 Task: Look for products in the category "Fish" from Sea Cuisine.
Action: Mouse pressed left at (22, 154)
Screenshot: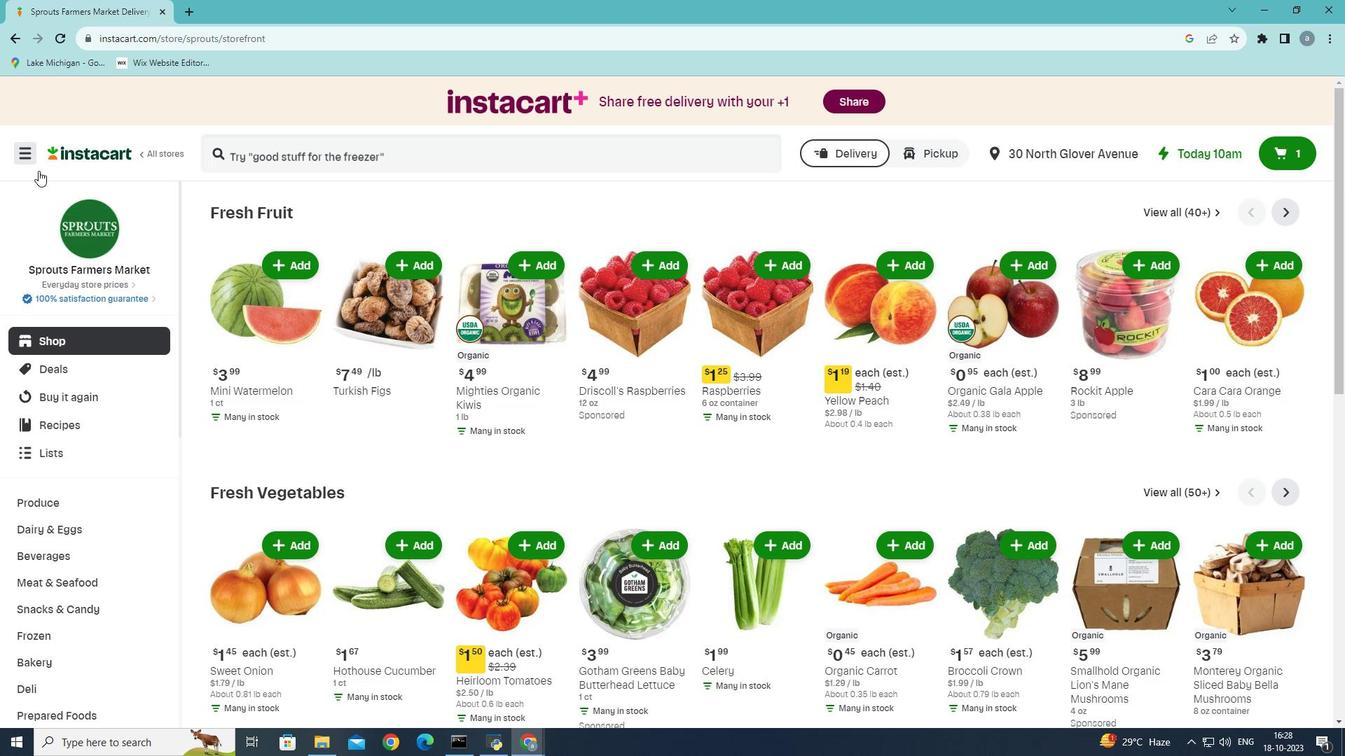
Action: Mouse moved to (98, 402)
Screenshot: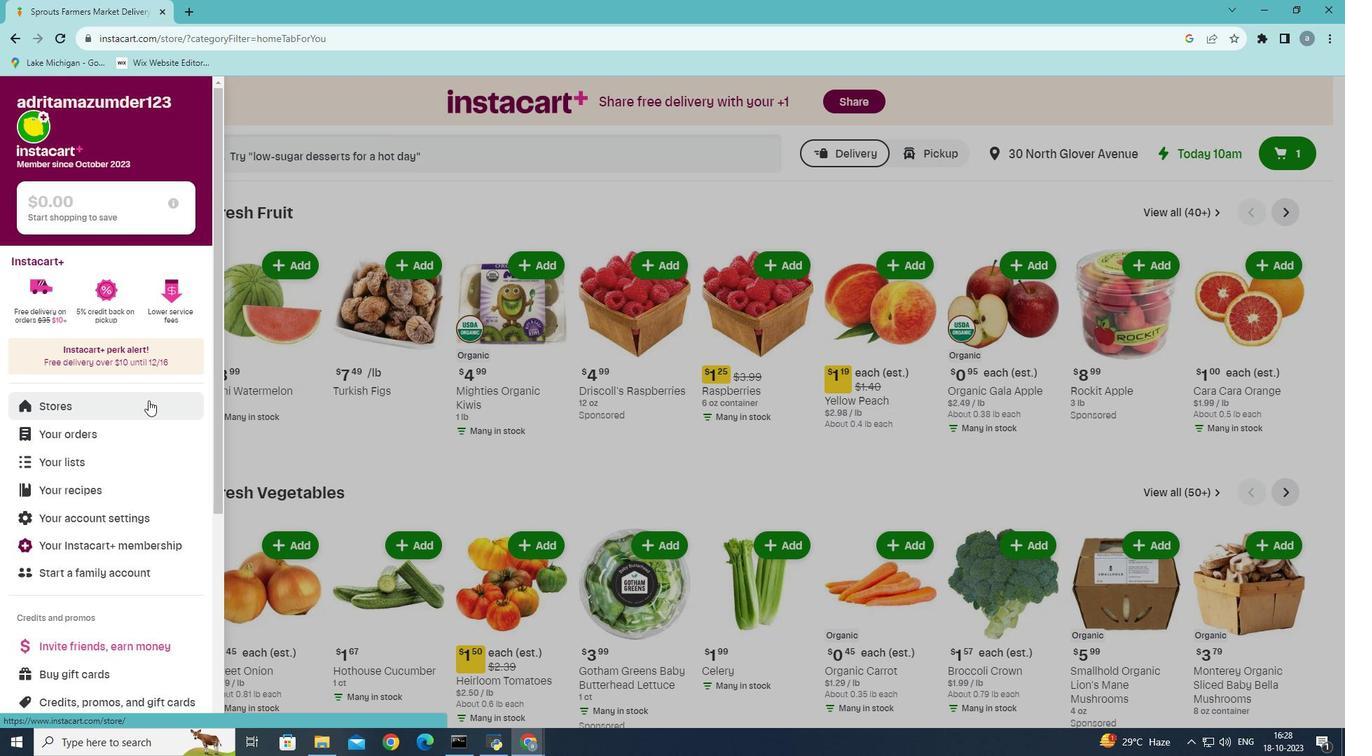 
Action: Mouse pressed left at (98, 402)
Screenshot: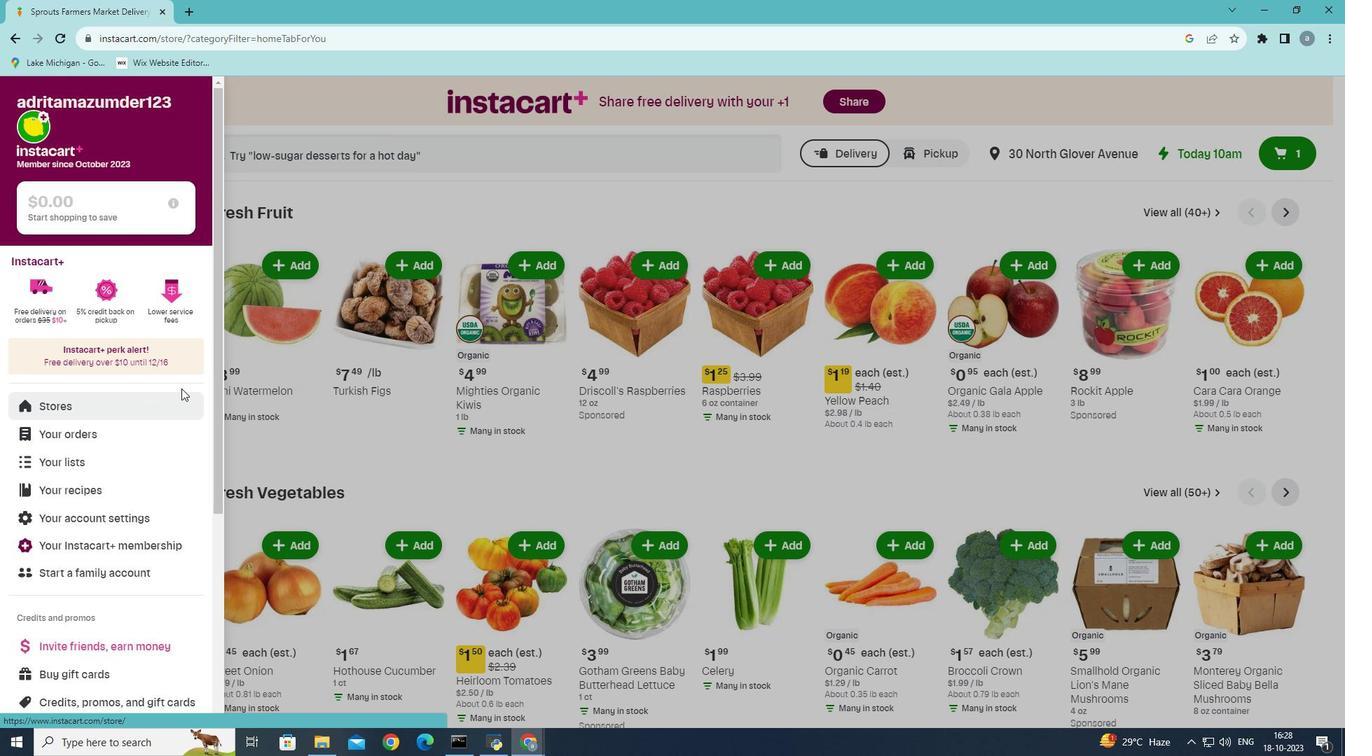 
Action: Mouse moved to (329, 162)
Screenshot: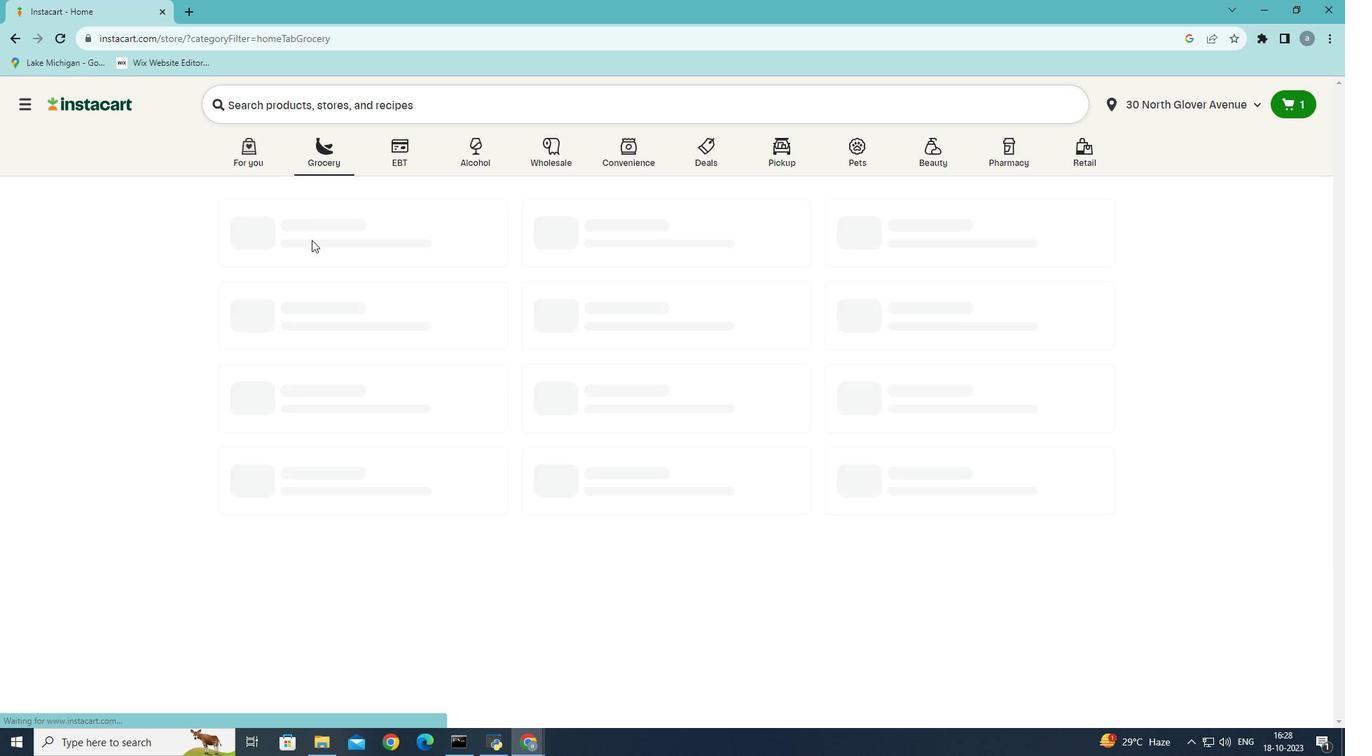 
Action: Mouse pressed left at (329, 162)
Screenshot: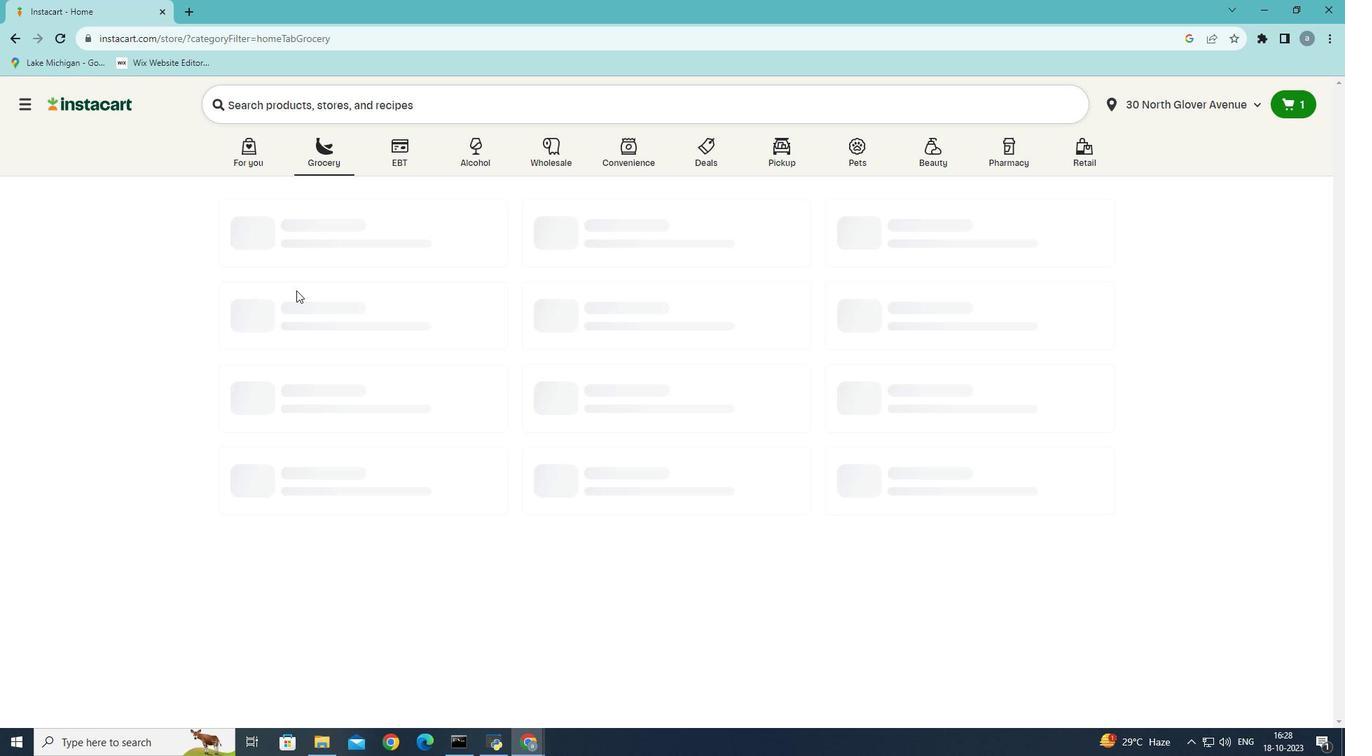 
Action: Mouse moved to (324, 417)
Screenshot: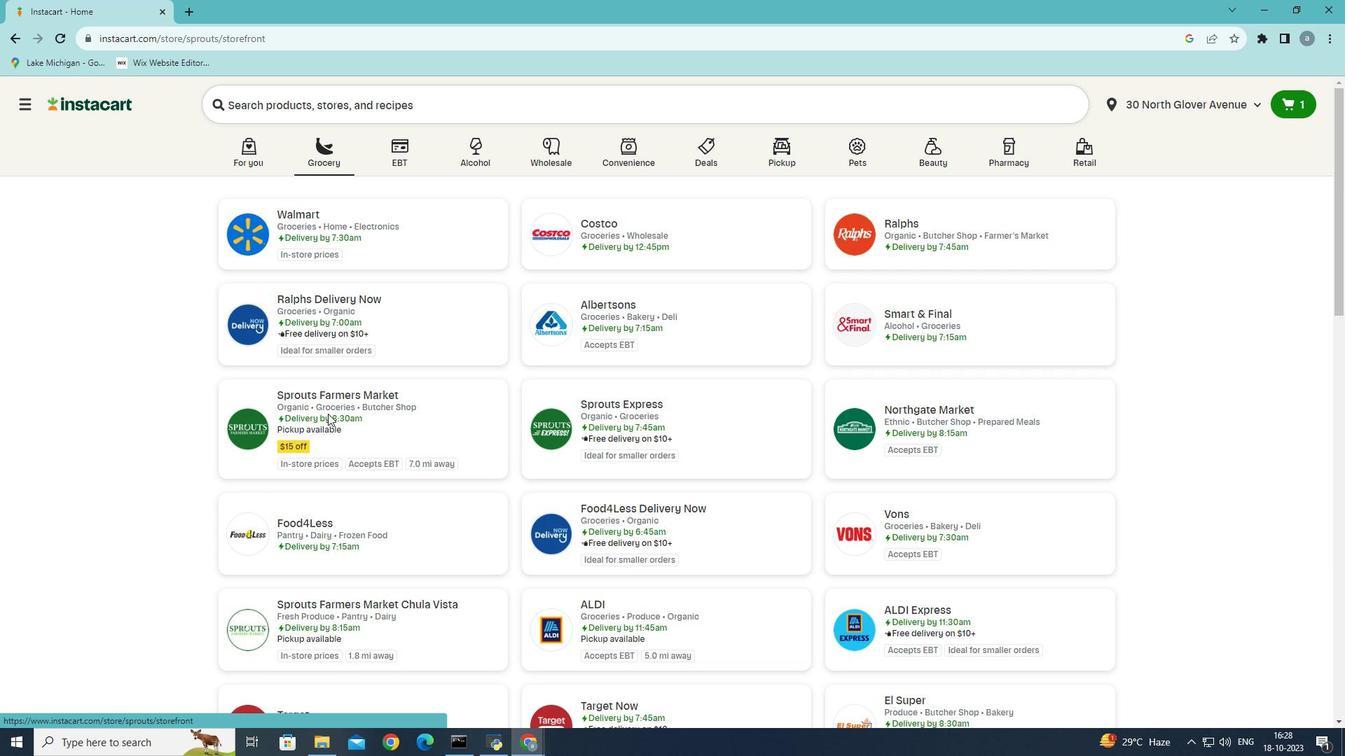 
Action: Mouse pressed left at (324, 417)
Screenshot: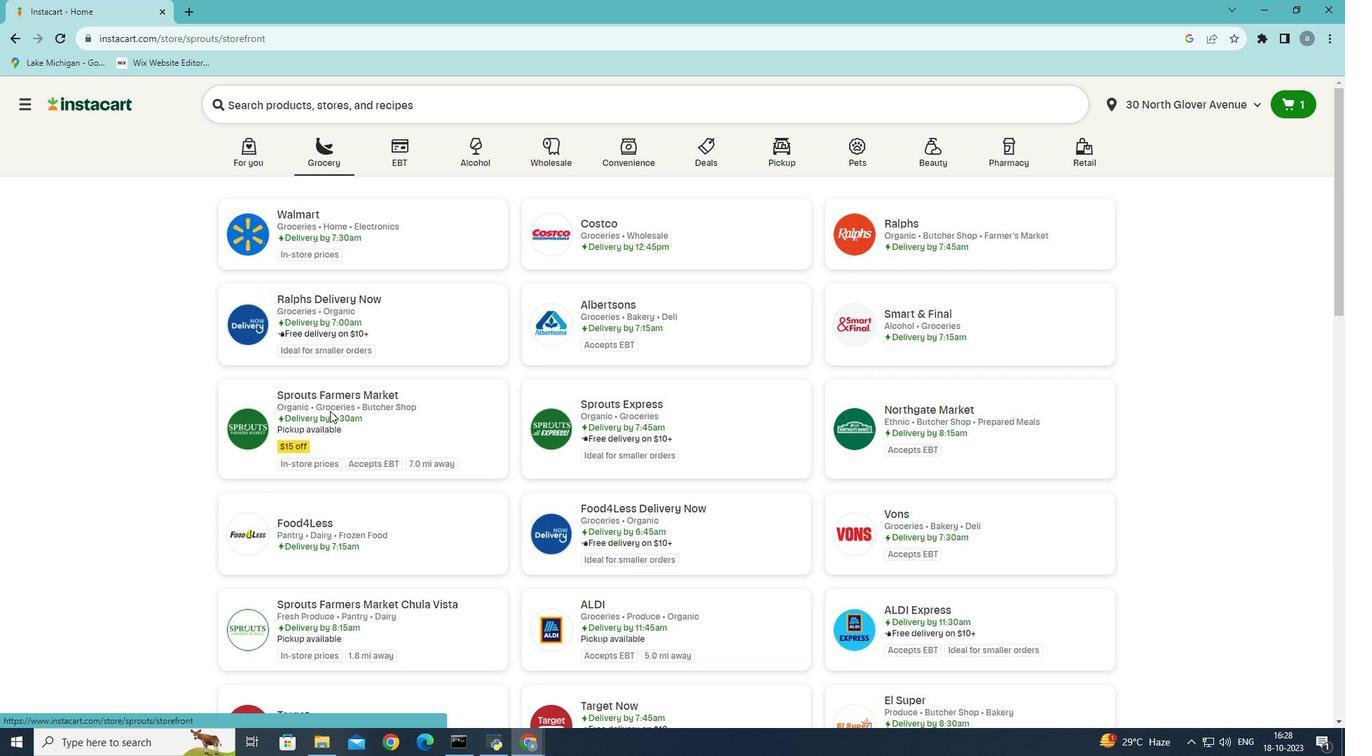 
Action: Mouse moved to (60, 578)
Screenshot: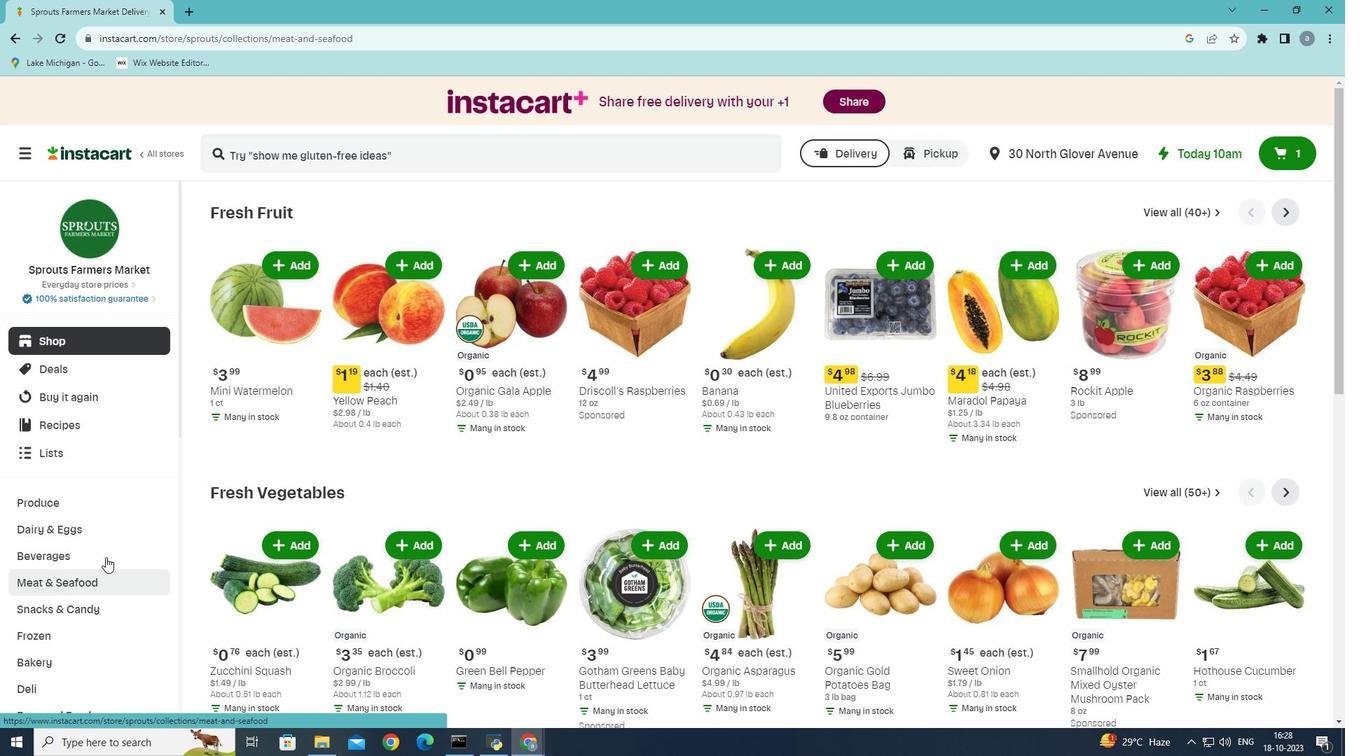 
Action: Mouse pressed left at (60, 578)
Screenshot: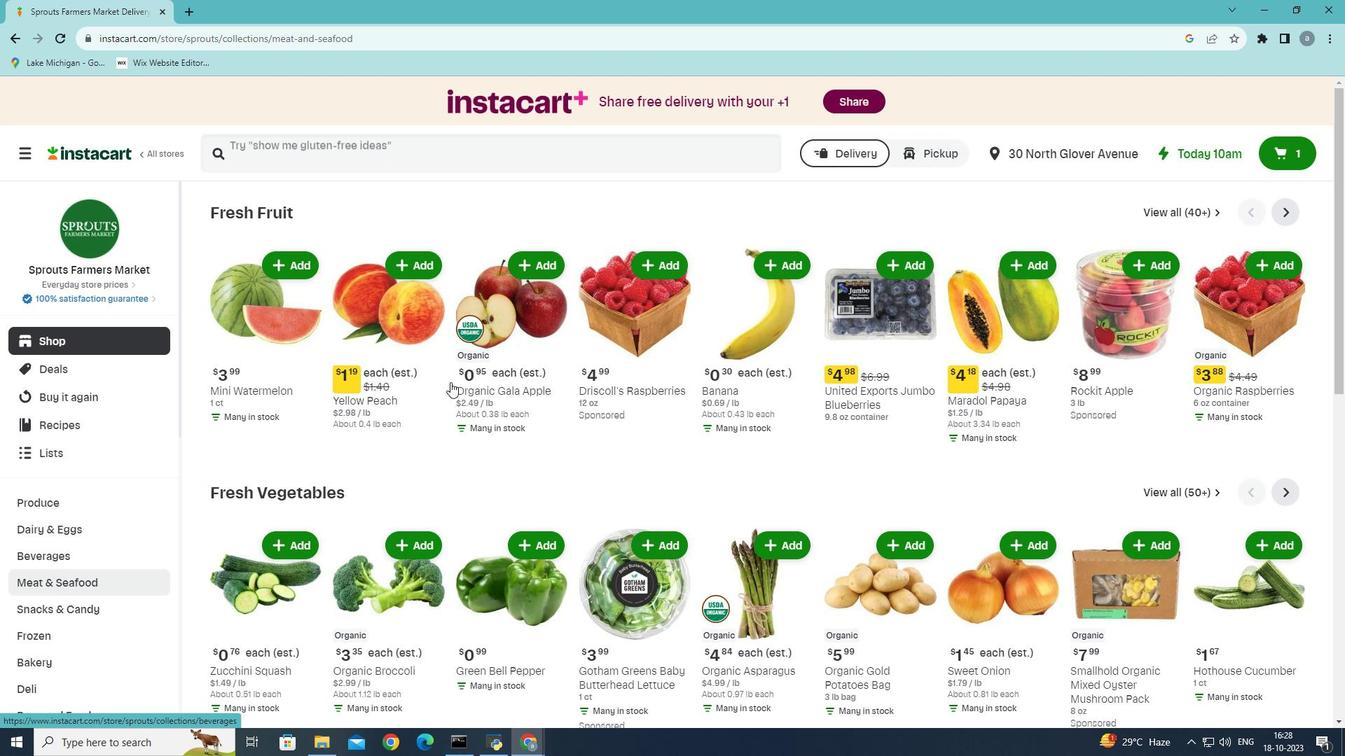 
Action: Mouse moved to (553, 246)
Screenshot: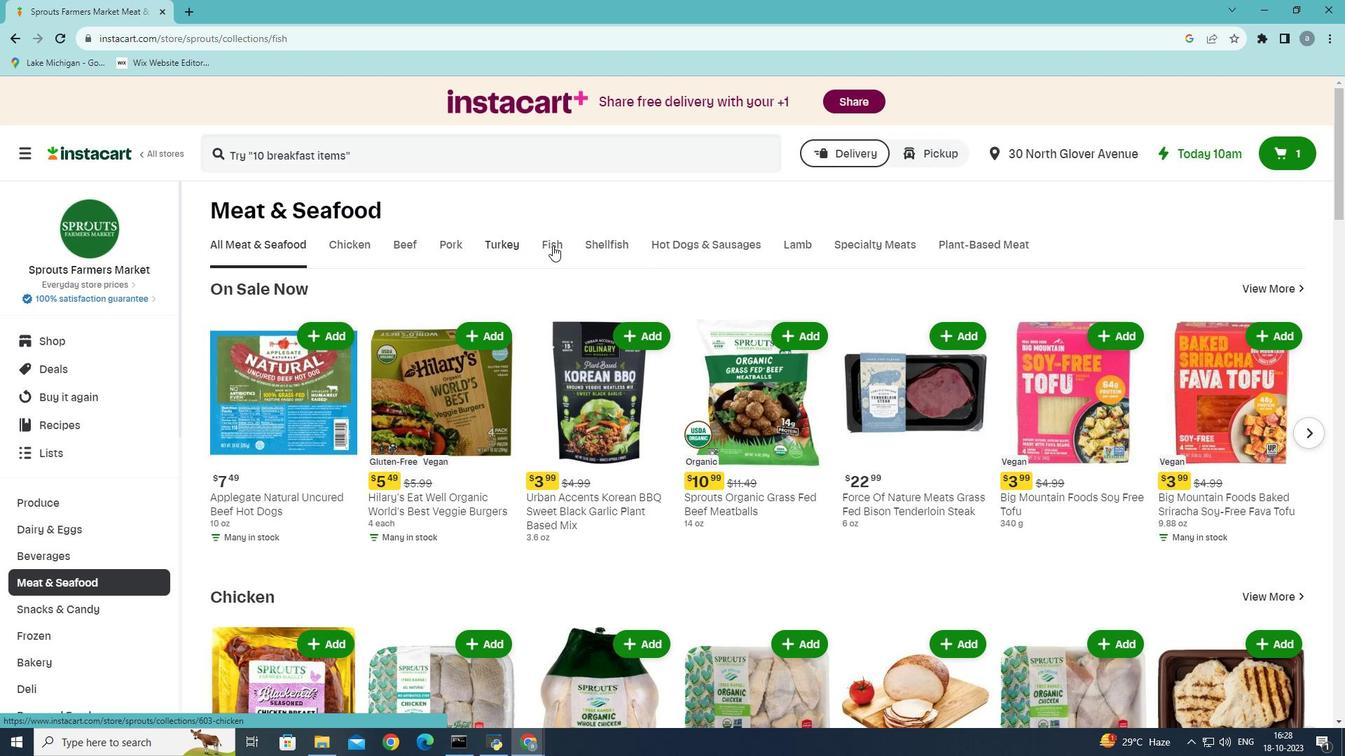 
Action: Mouse pressed left at (553, 246)
Screenshot: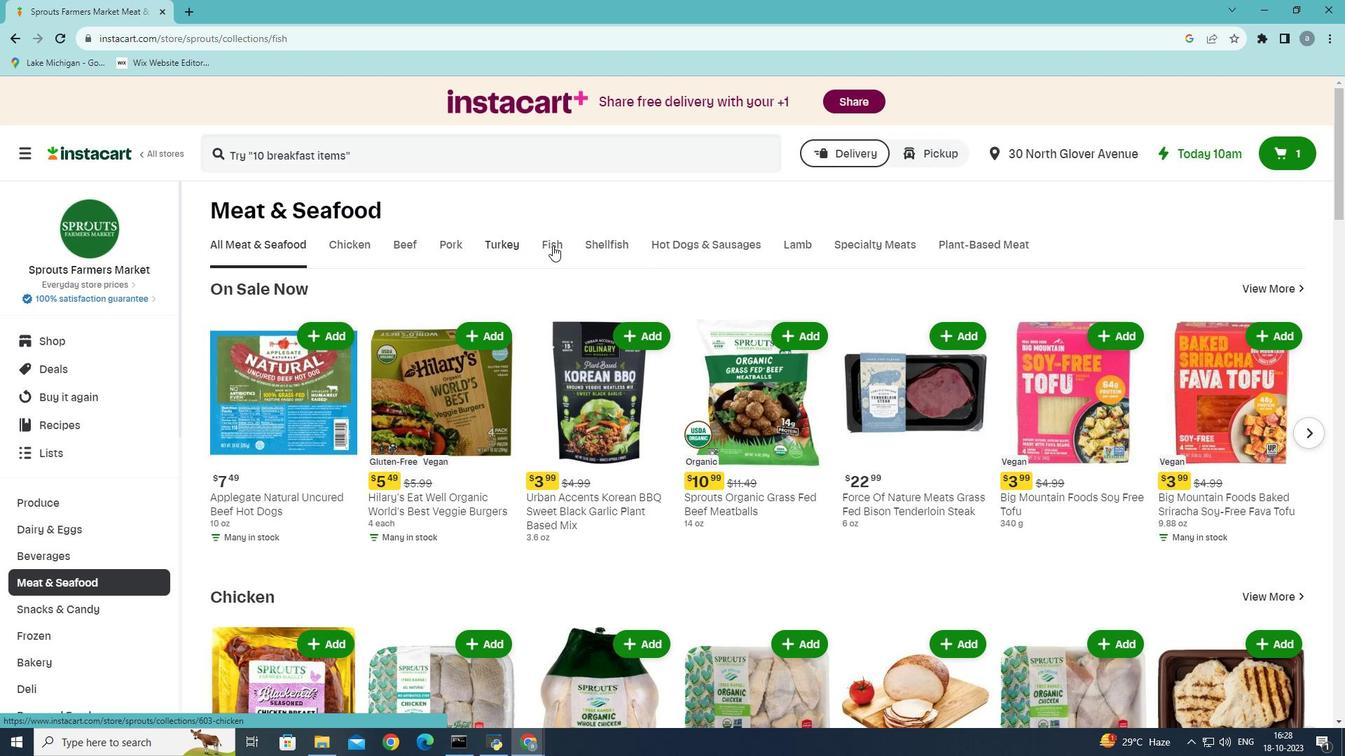 
Action: Mouse moved to (478, 369)
Screenshot: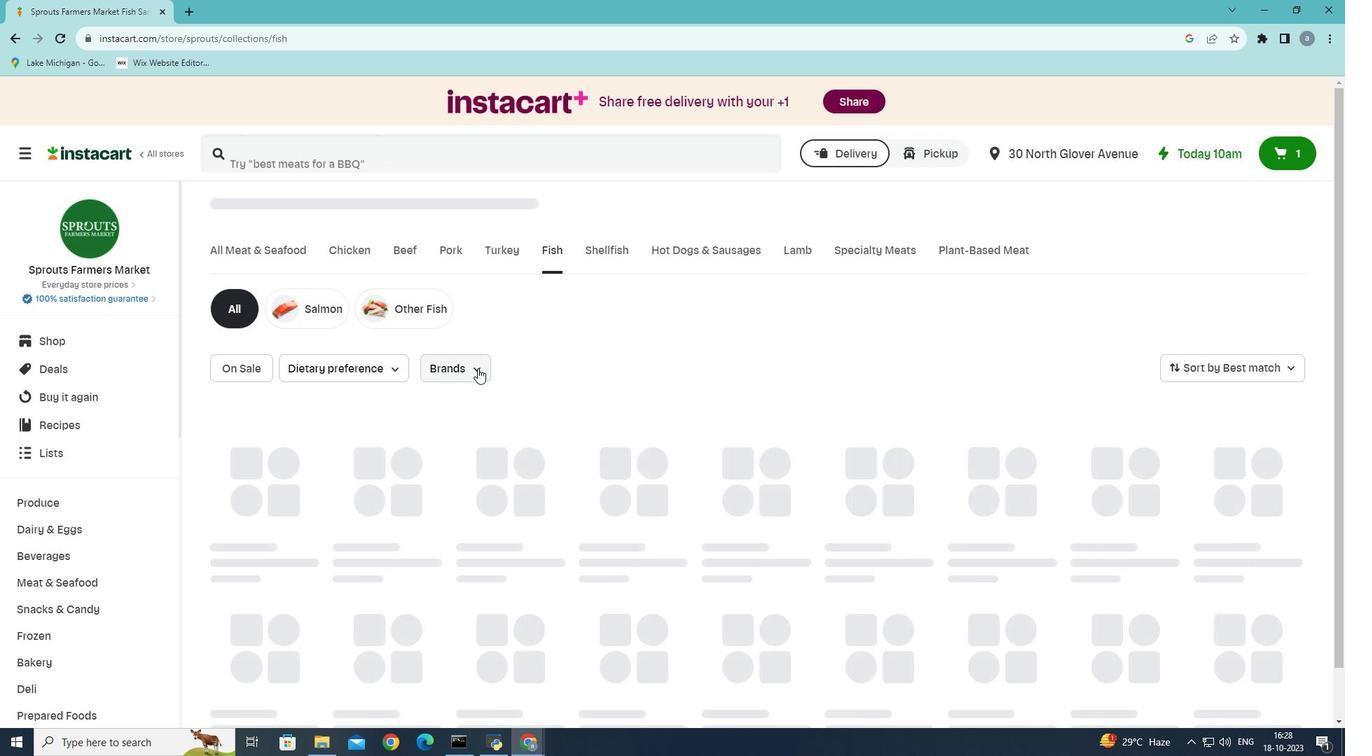 
Action: Mouse pressed left at (478, 369)
Screenshot: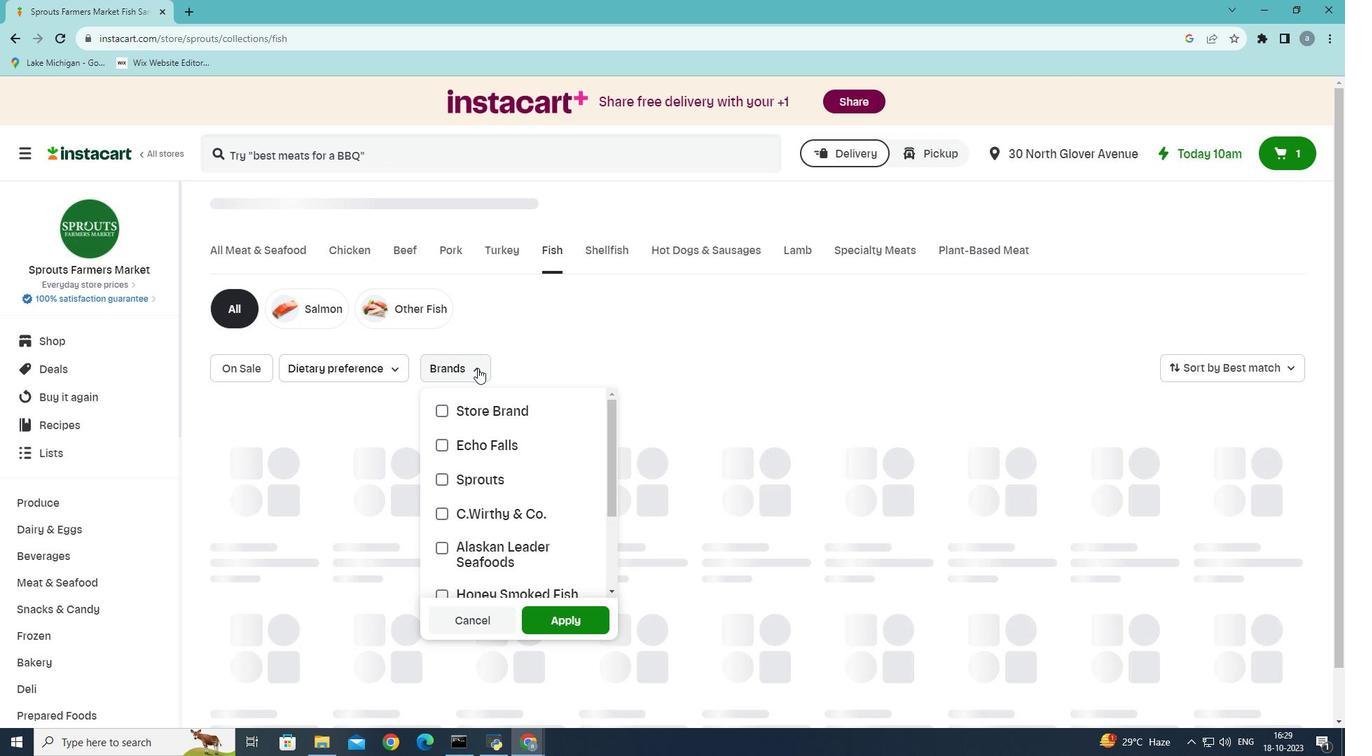 
Action: Mouse moved to (499, 480)
Screenshot: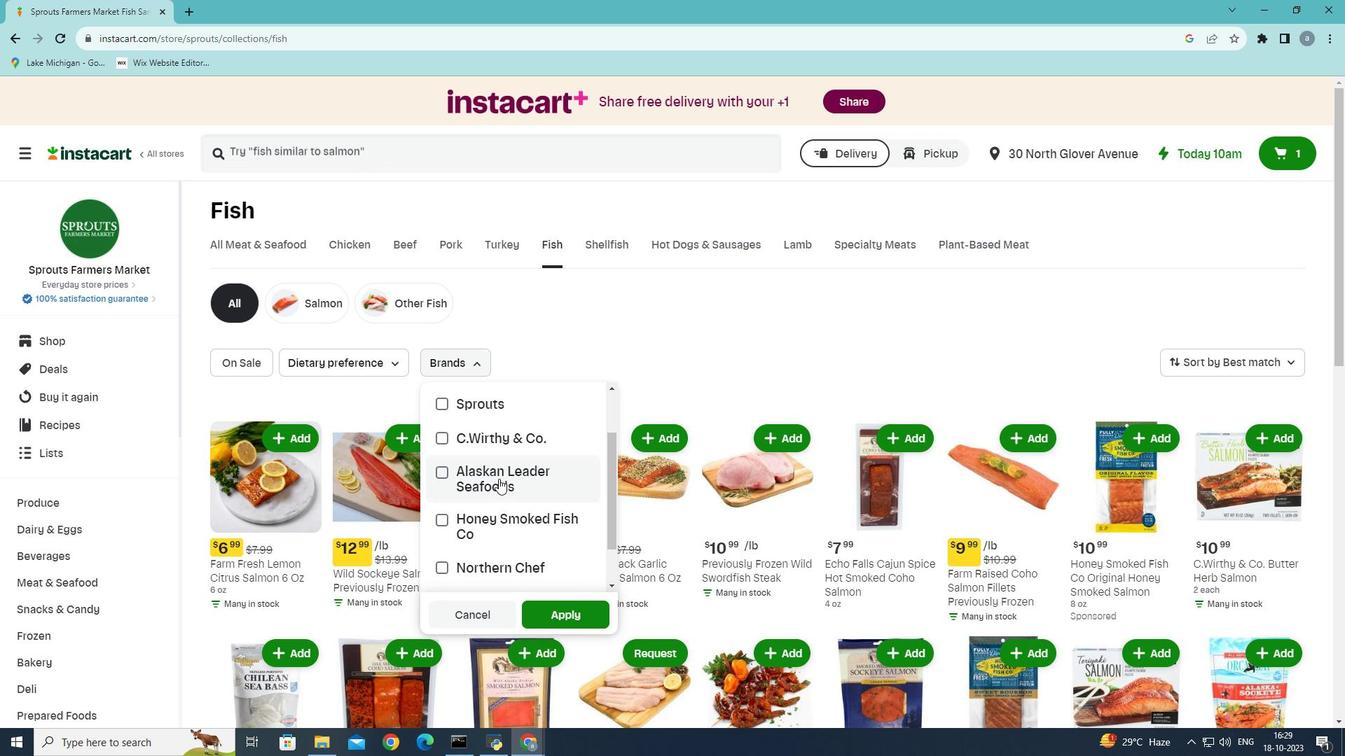 
Action: Mouse scrolled (499, 479) with delta (0, 0)
Screenshot: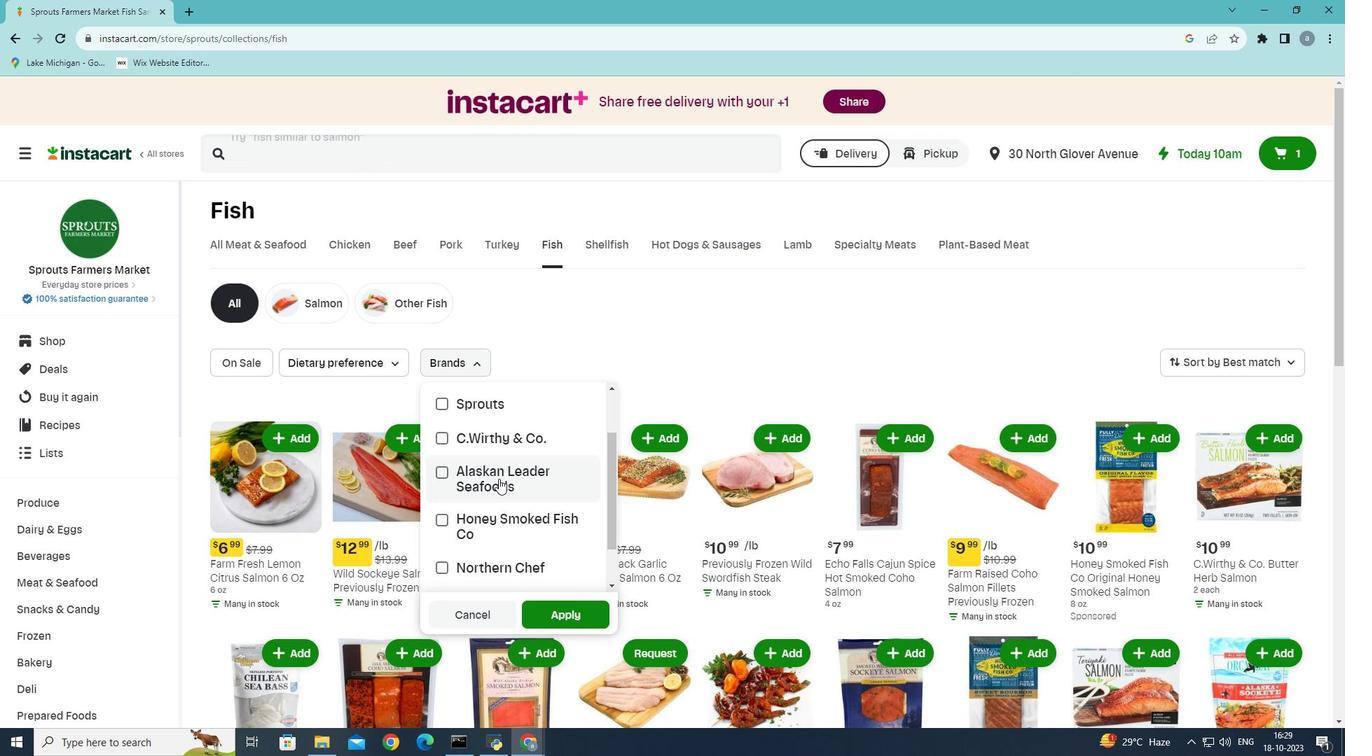 
Action: Mouse scrolled (499, 479) with delta (0, 0)
Screenshot: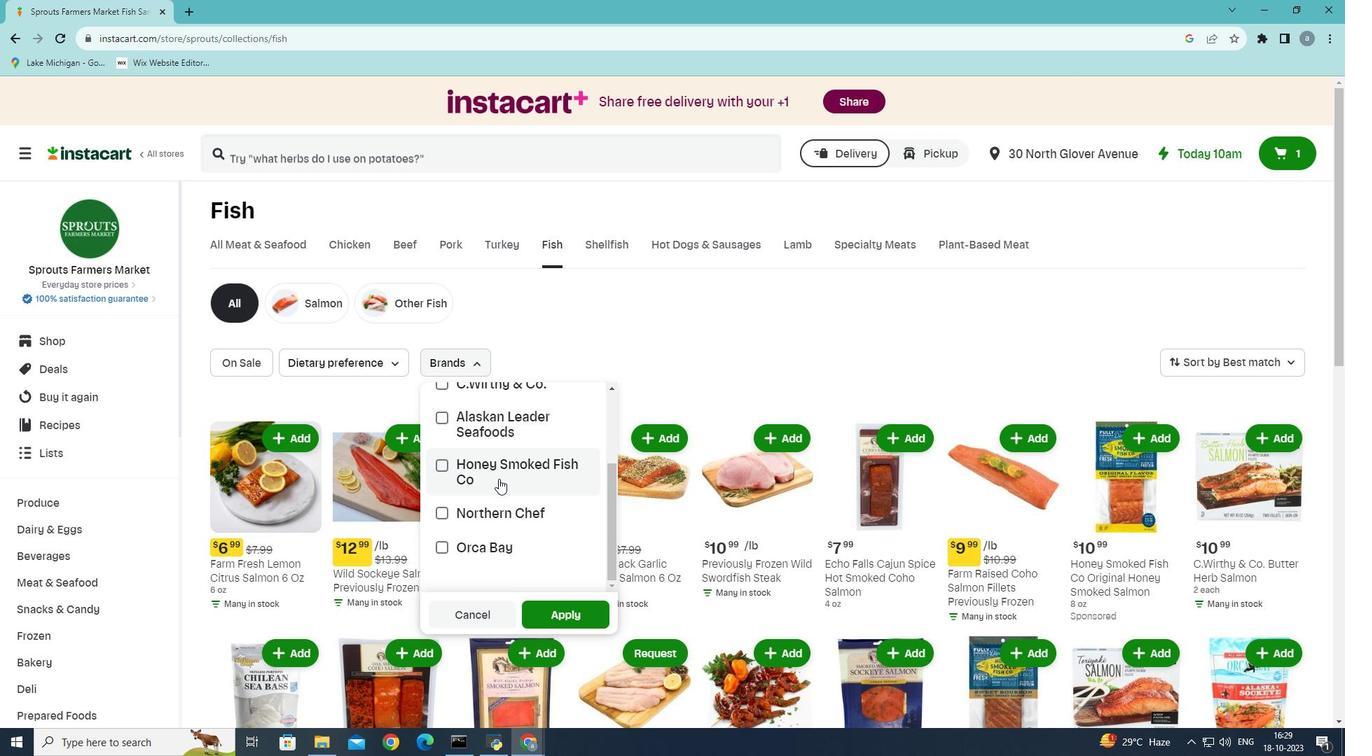 
Action: Mouse scrolled (499, 479) with delta (0, 0)
Screenshot: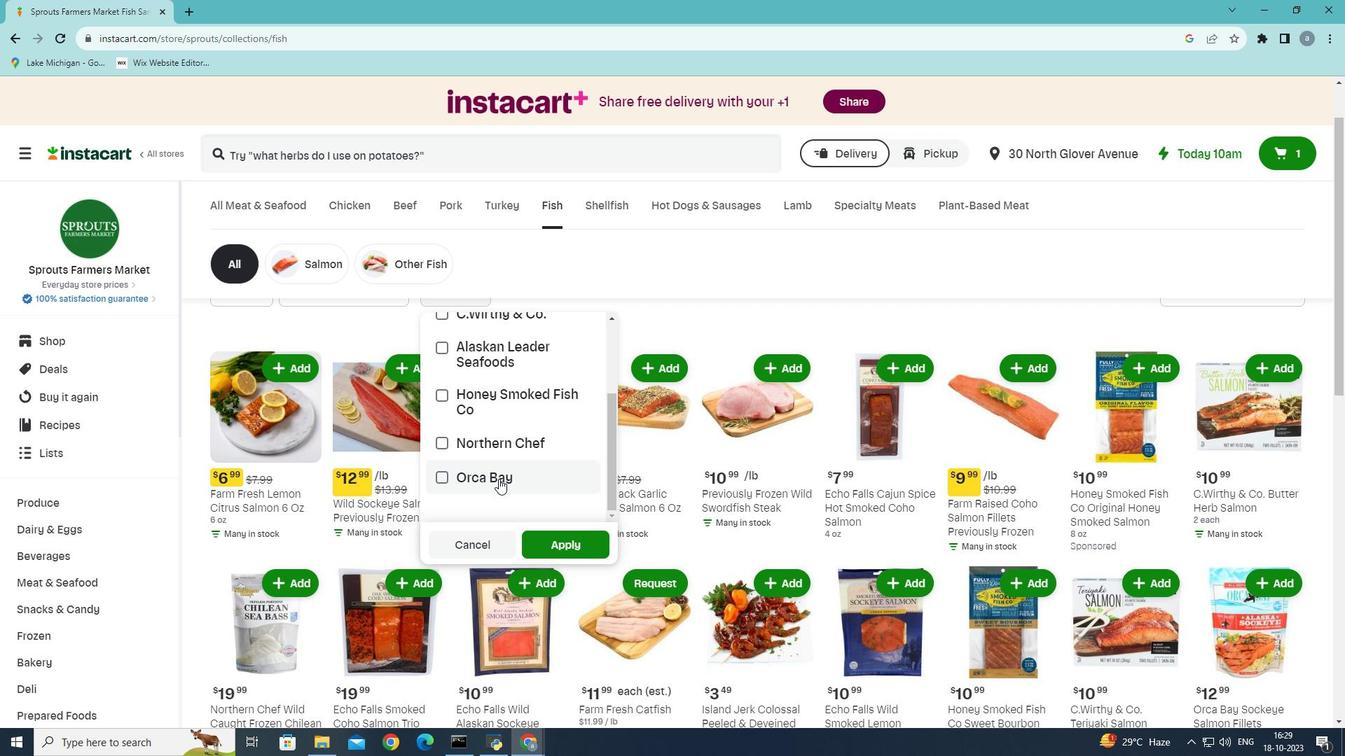 
Action: Mouse moved to (679, 466)
Screenshot: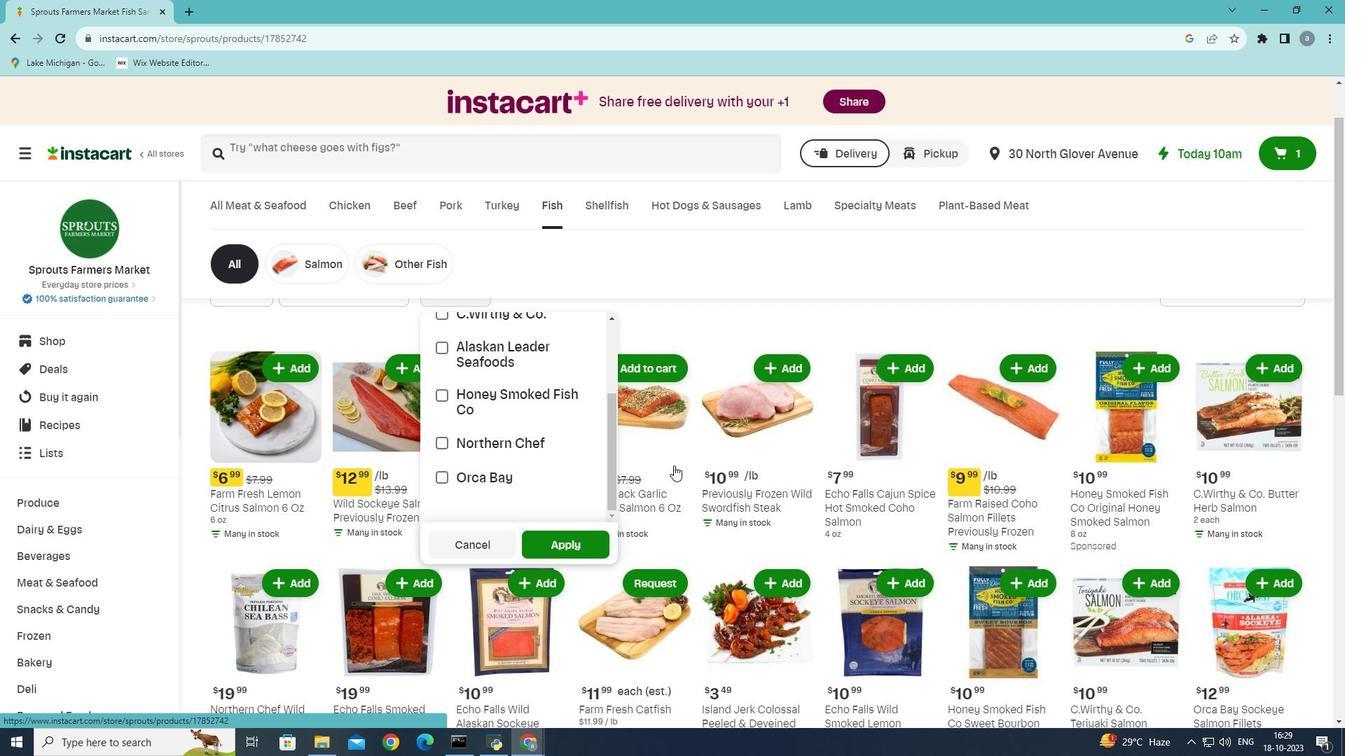 
Action: Mouse pressed left at (679, 466)
Screenshot: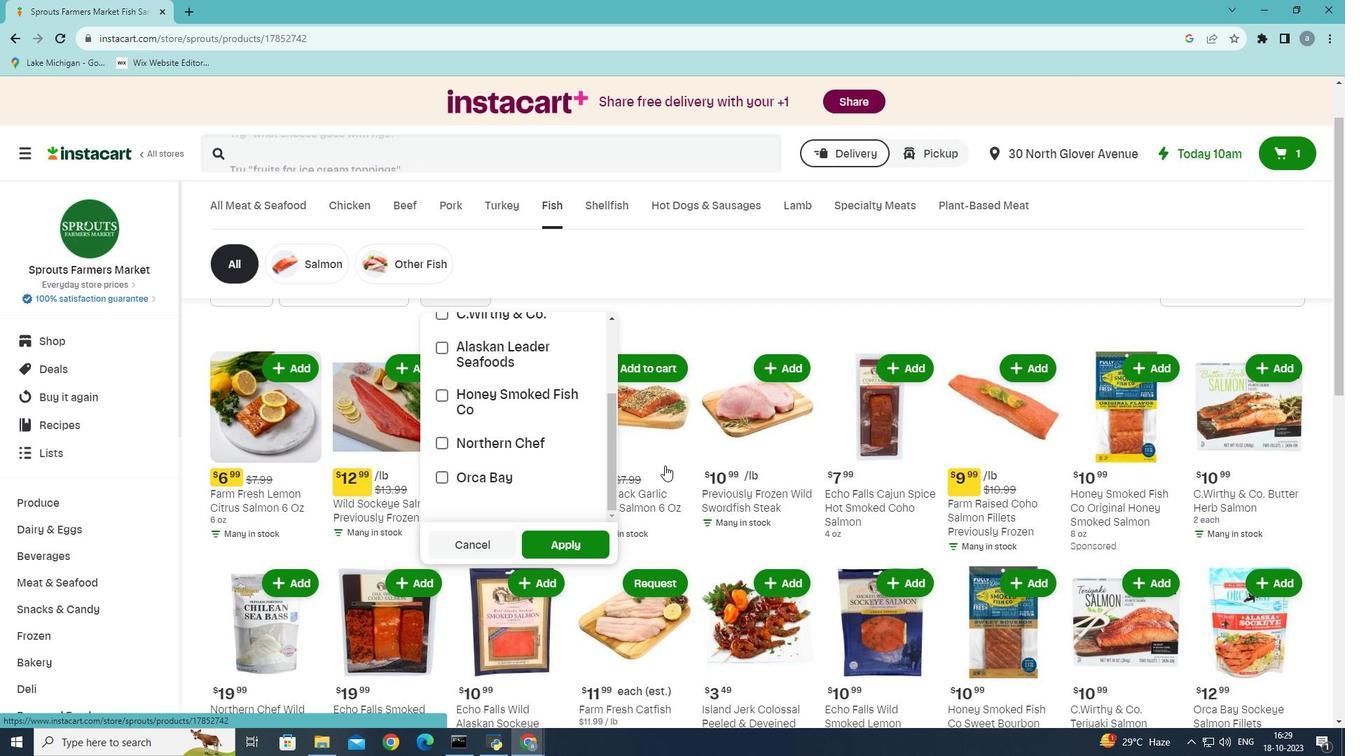 
Action: Mouse moved to (665, 466)
Screenshot: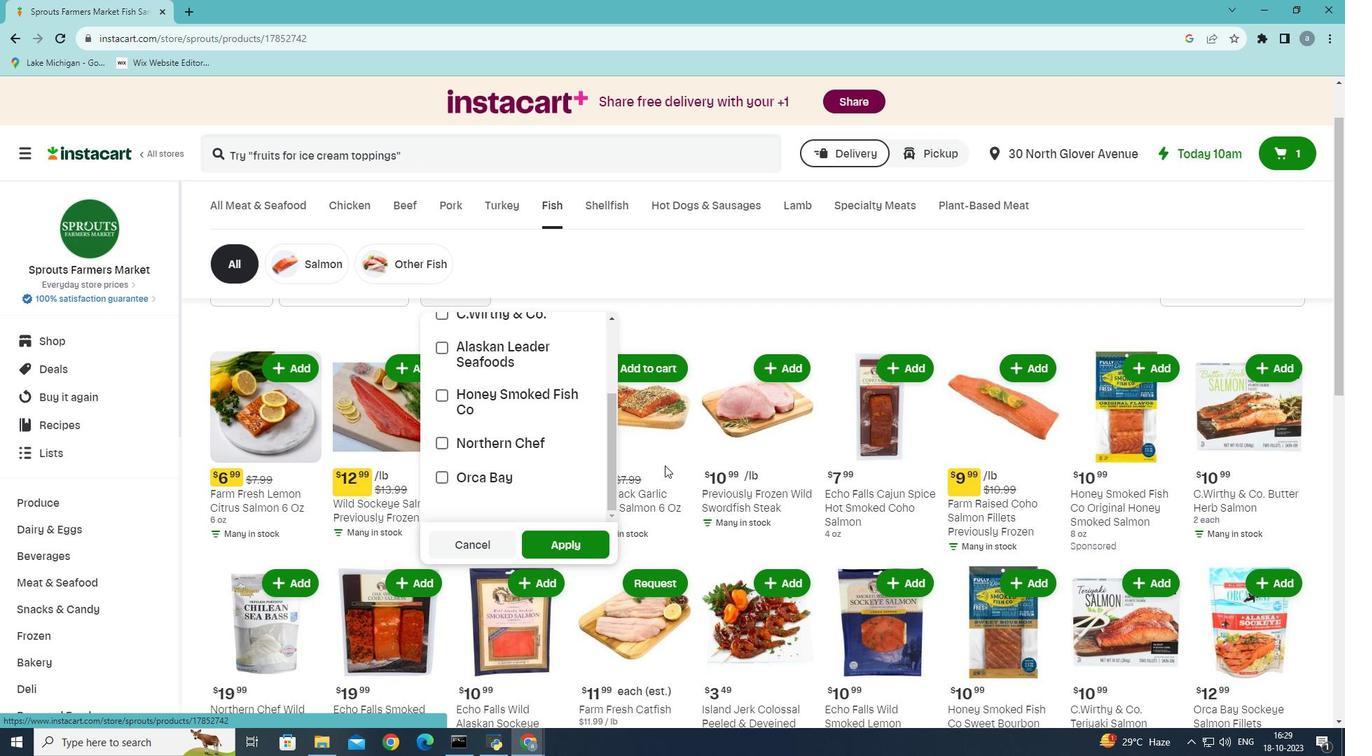 
Action: Mouse pressed left at (665, 466)
Screenshot: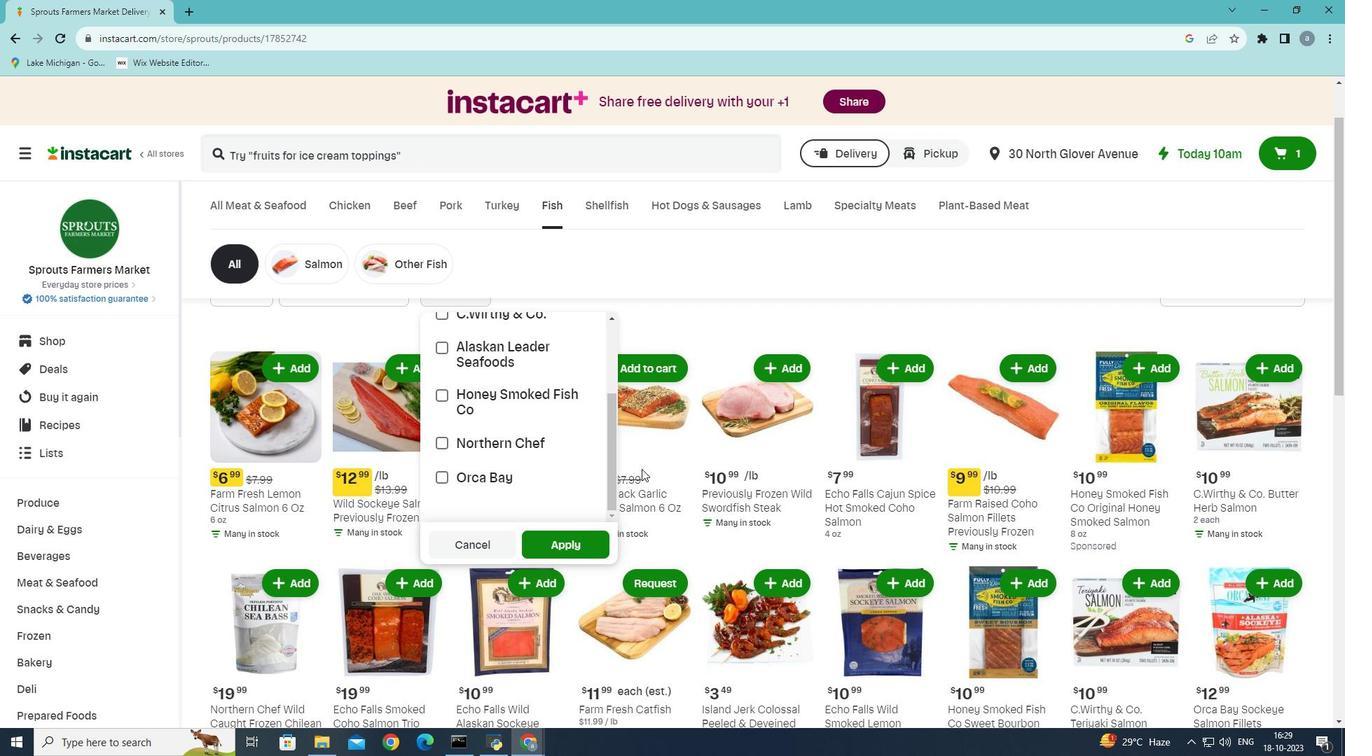 
Action: Mouse moved to (481, 543)
Screenshot: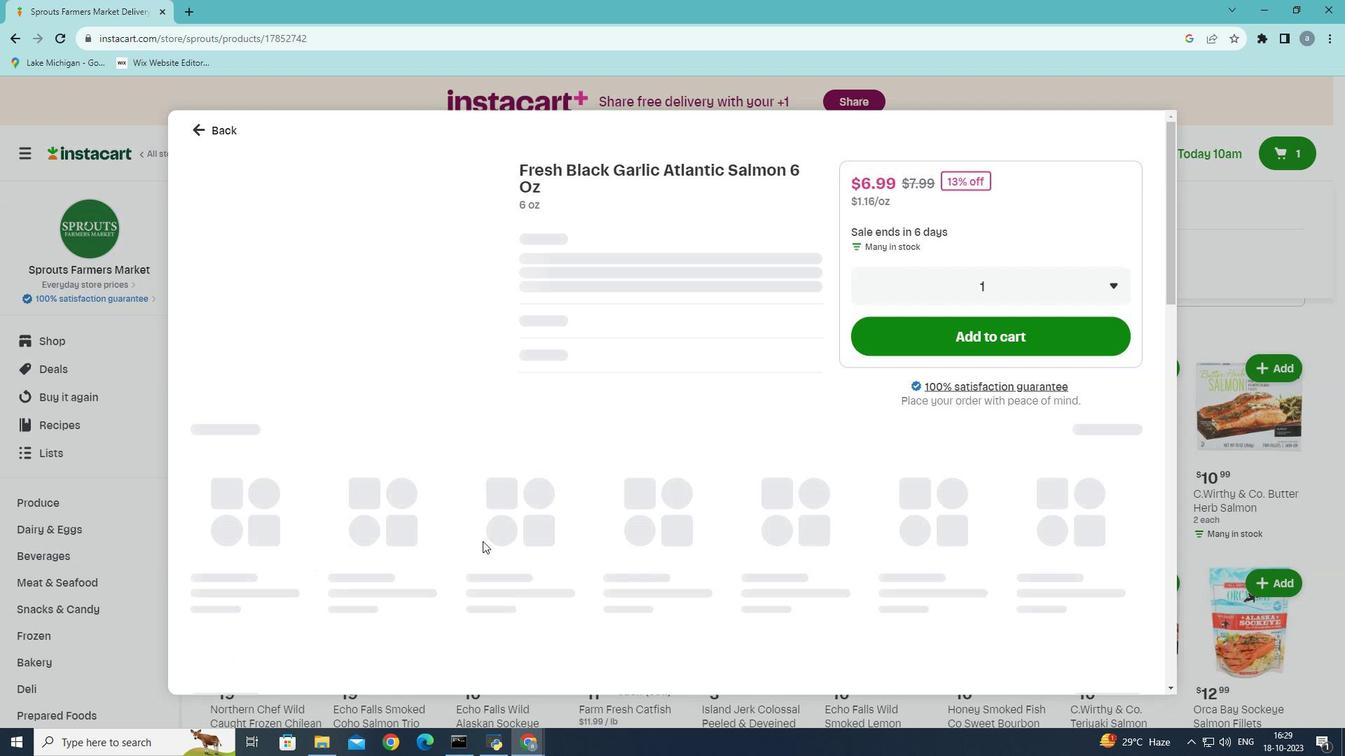 
Action: Mouse pressed left at (481, 543)
Screenshot: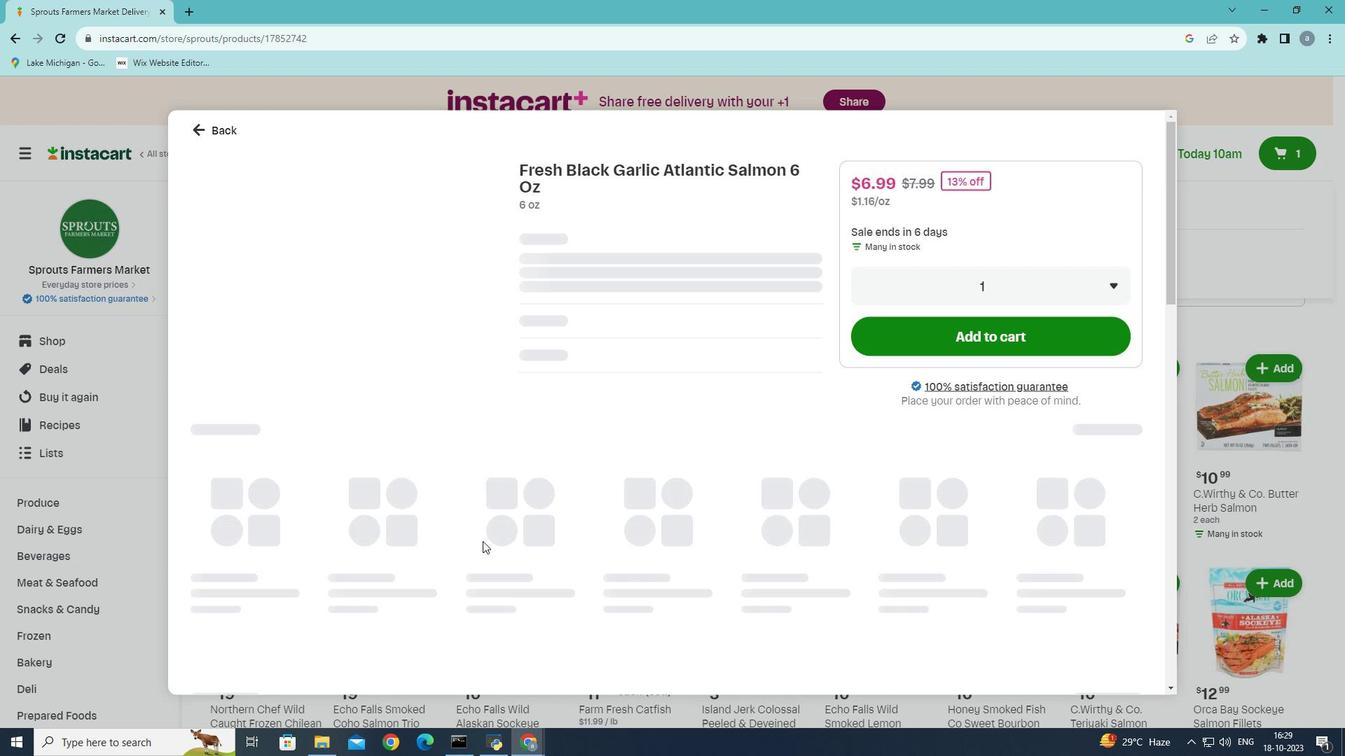 
Action: Mouse moved to (196, 121)
Screenshot: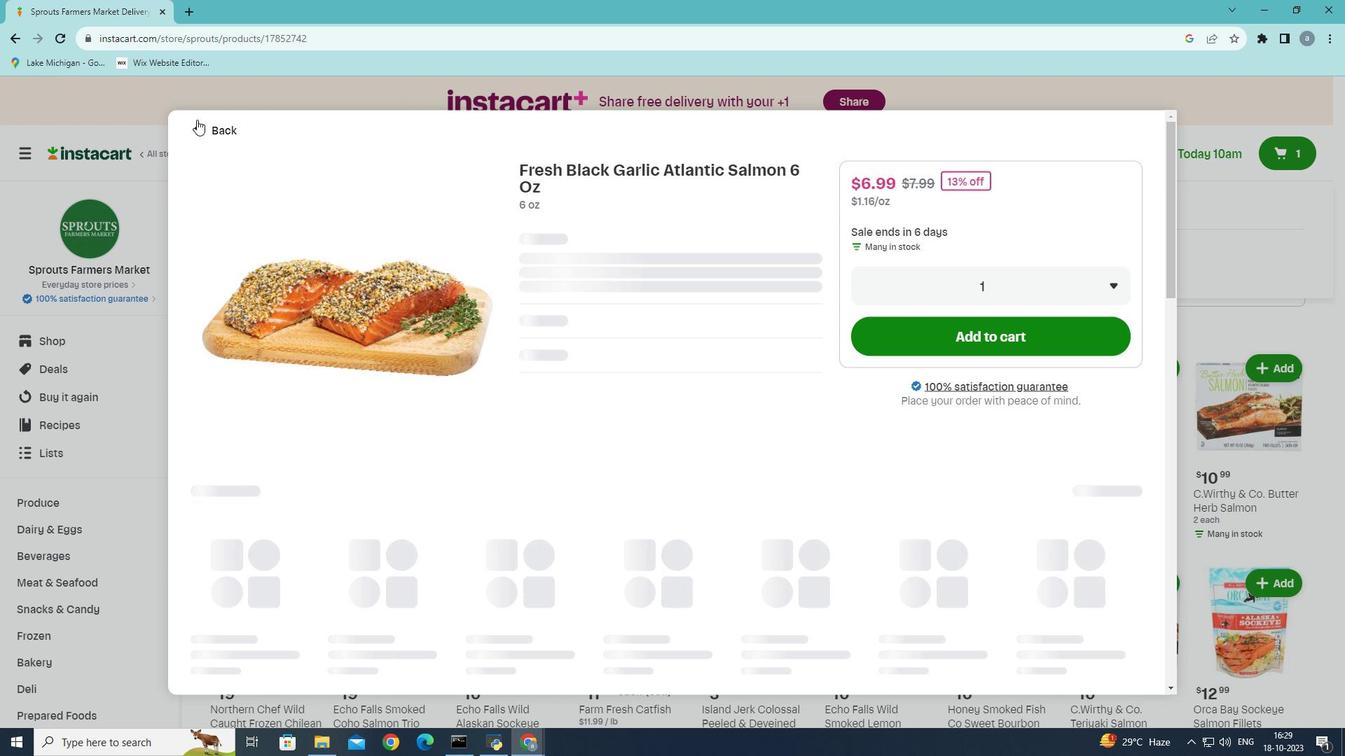 
Action: Mouse pressed left at (196, 121)
Screenshot: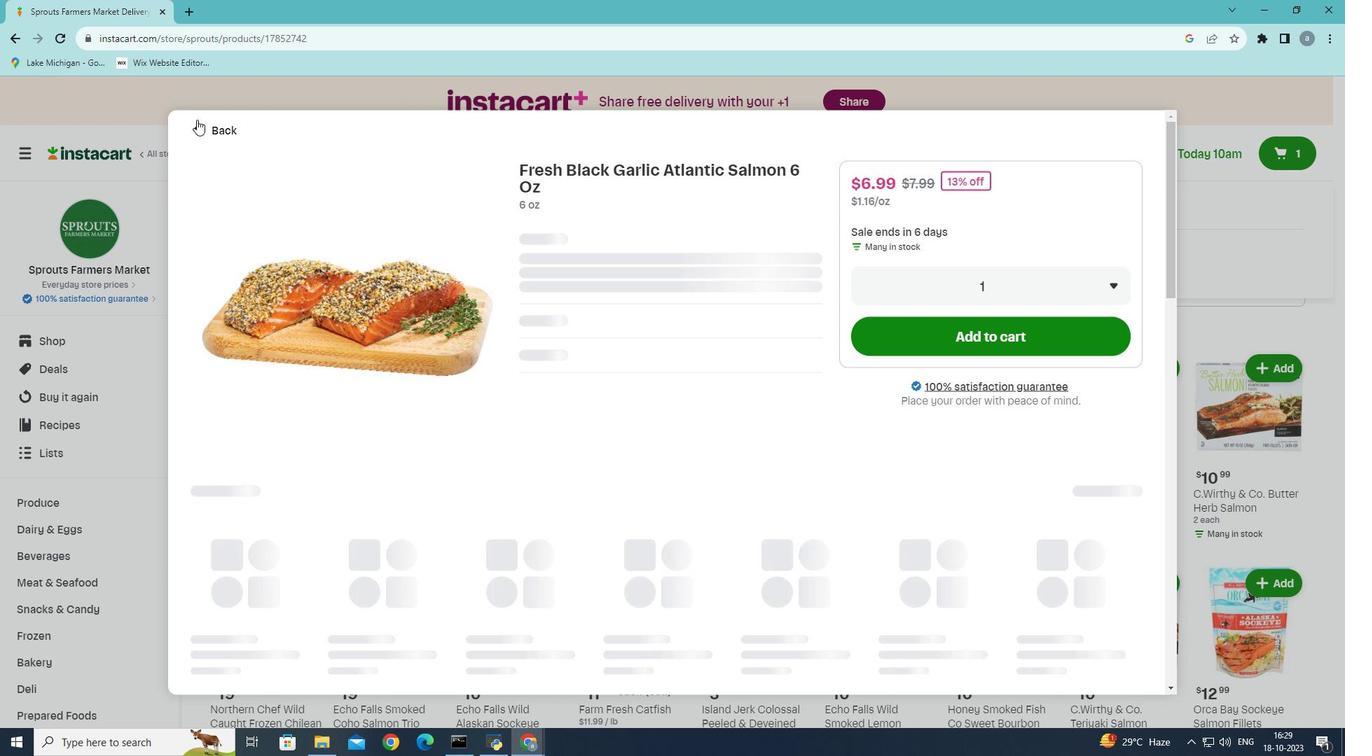 
Action: Mouse moved to (204, 159)
Screenshot: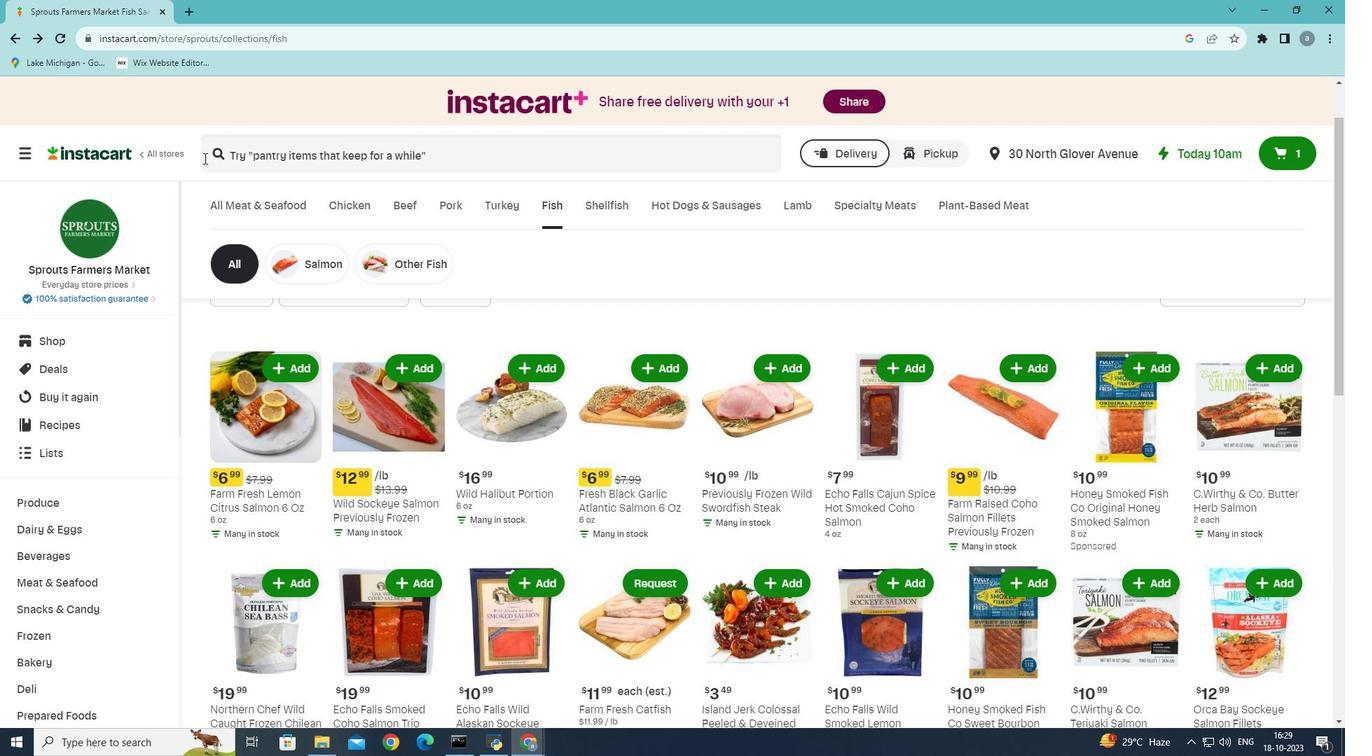 
